 Task: Add a condition where "Hours since last SLA breach Is One hundred" in new tickets in your groups.
Action: Mouse moved to (136, 283)
Screenshot: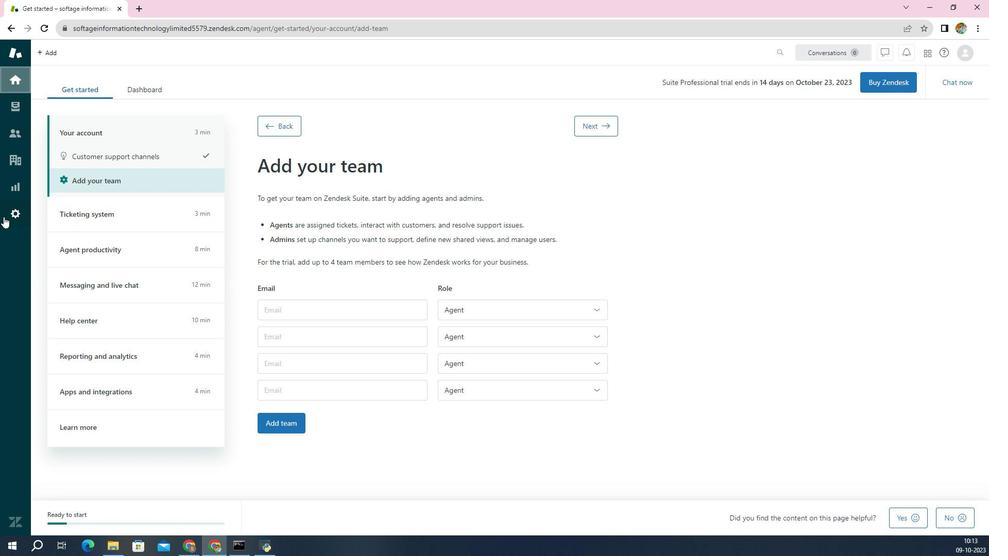 
Action: Mouse pressed left at (136, 283)
Screenshot: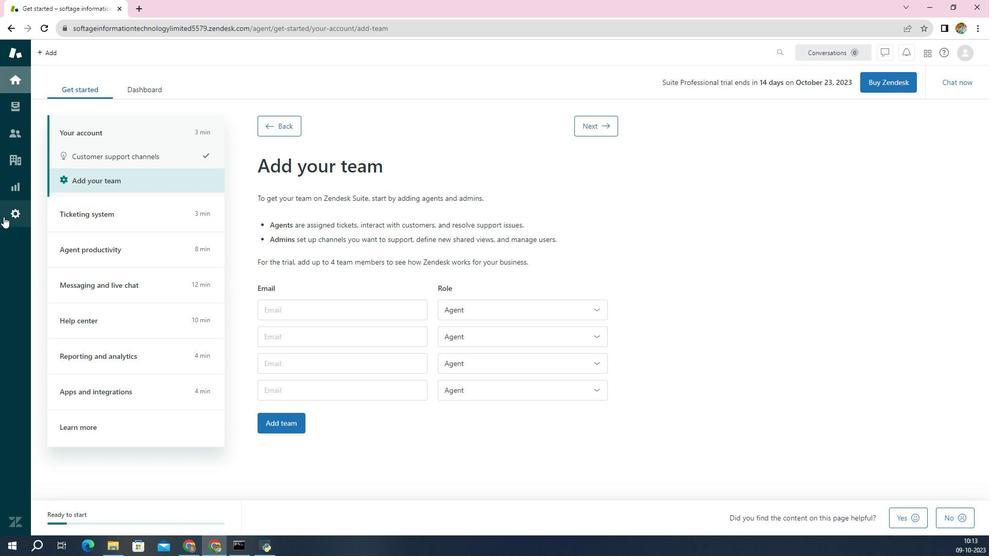 
Action: Mouse moved to (359, 423)
Screenshot: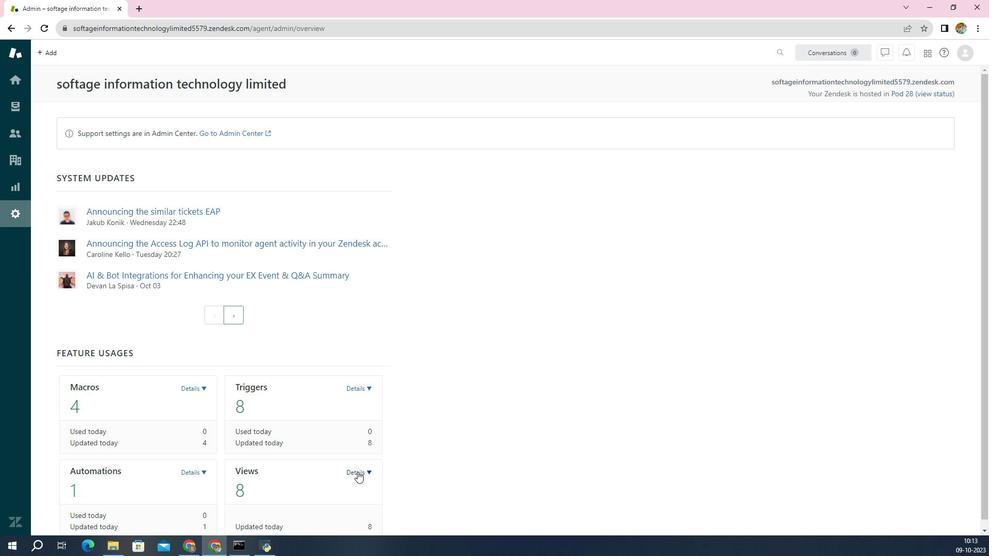 
Action: Mouse pressed left at (359, 423)
Screenshot: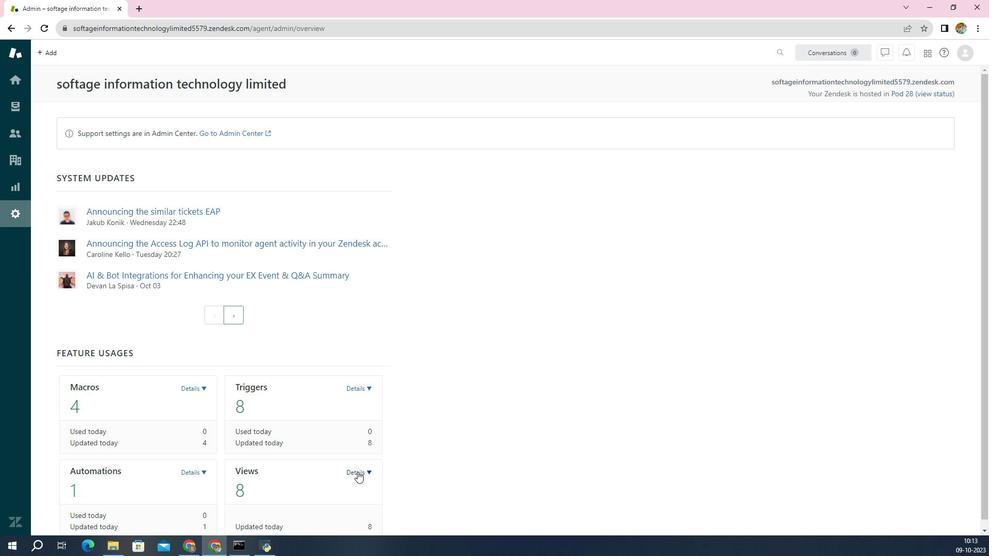 
Action: Mouse scrolled (359, 423) with delta (0, 0)
Screenshot: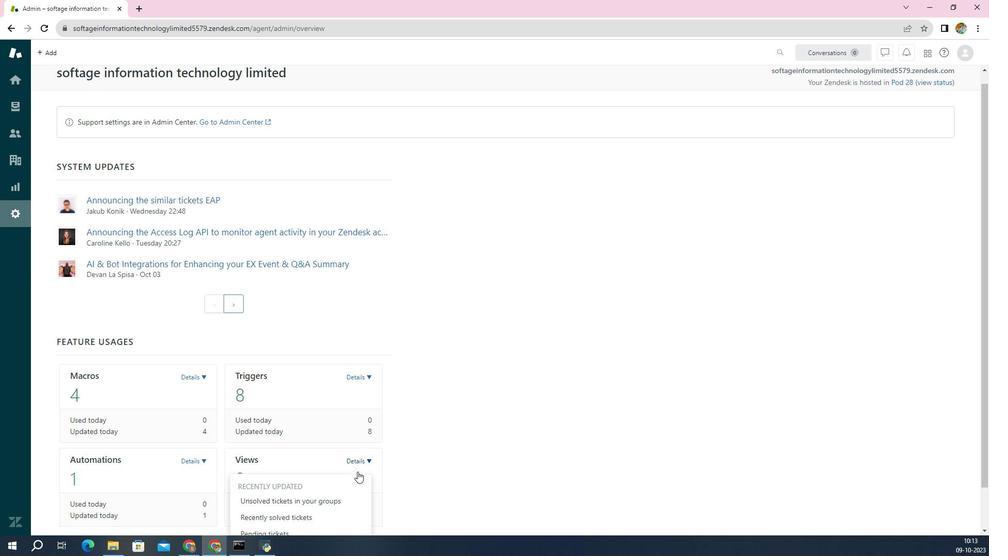 
Action: Mouse scrolled (359, 423) with delta (0, 0)
Screenshot: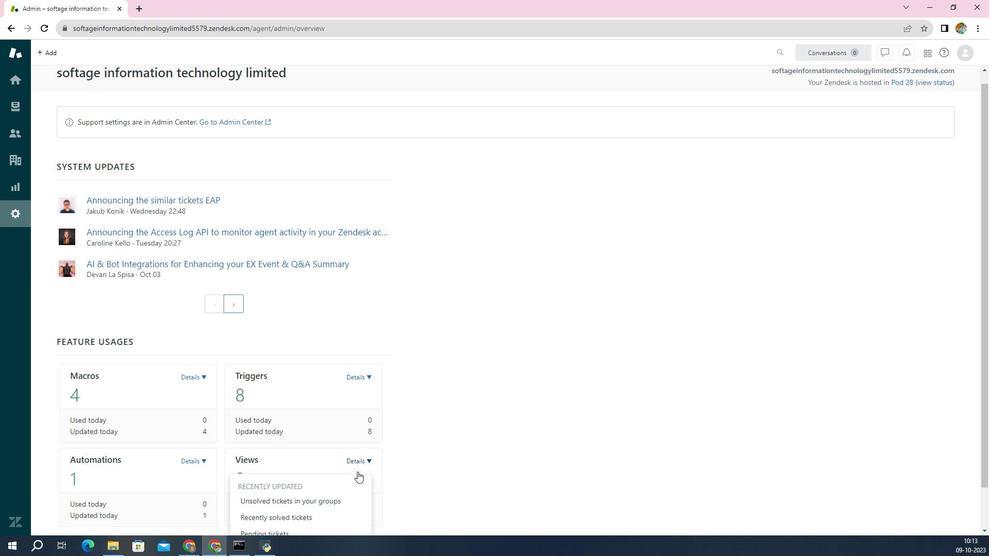 
Action: Mouse scrolled (359, 423) with delta (0, 0)
Screenshot: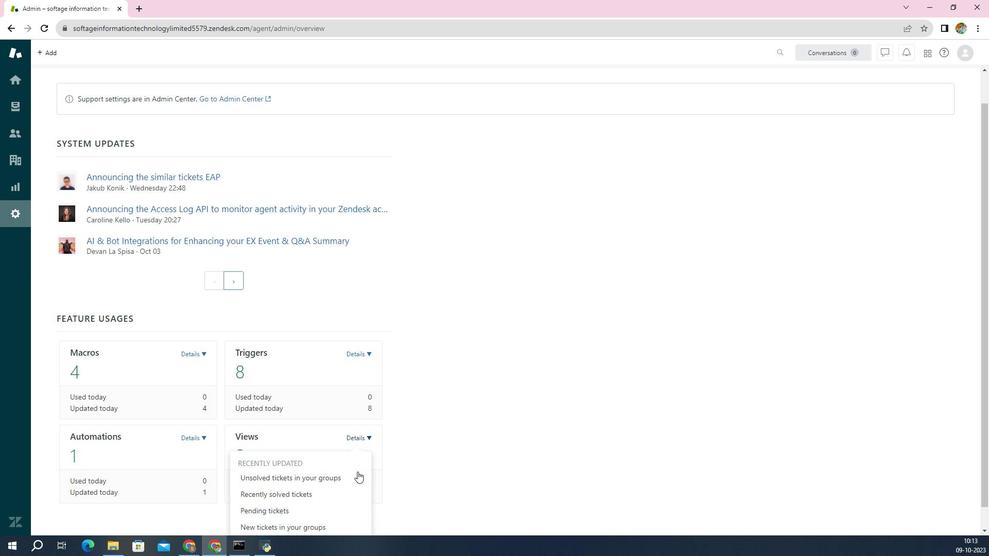 
Action: Mouse scrolled (359, 423) with delta (0, 0)
Screenshot: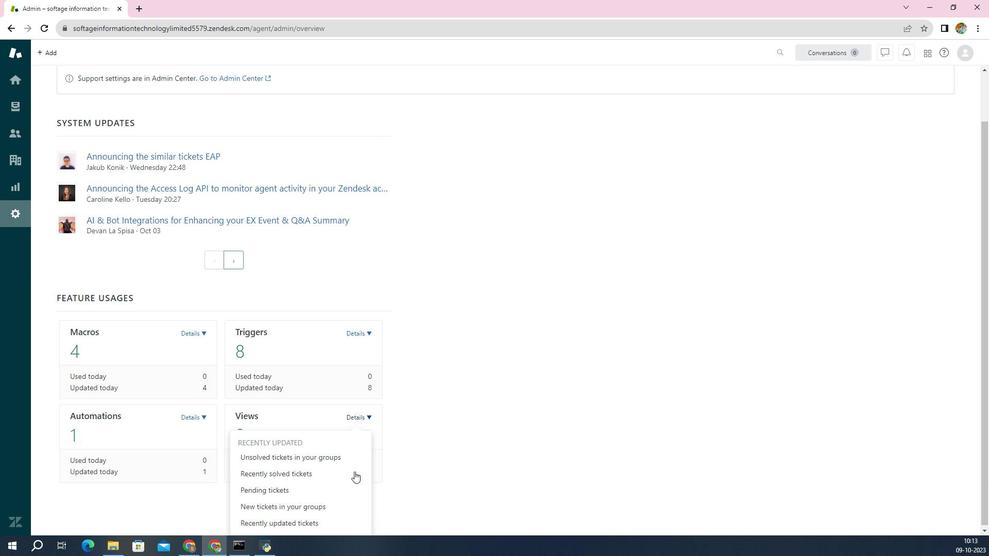 
Action: Mouse scrolled (359, 423) with delta (0, 0)
Screenshot: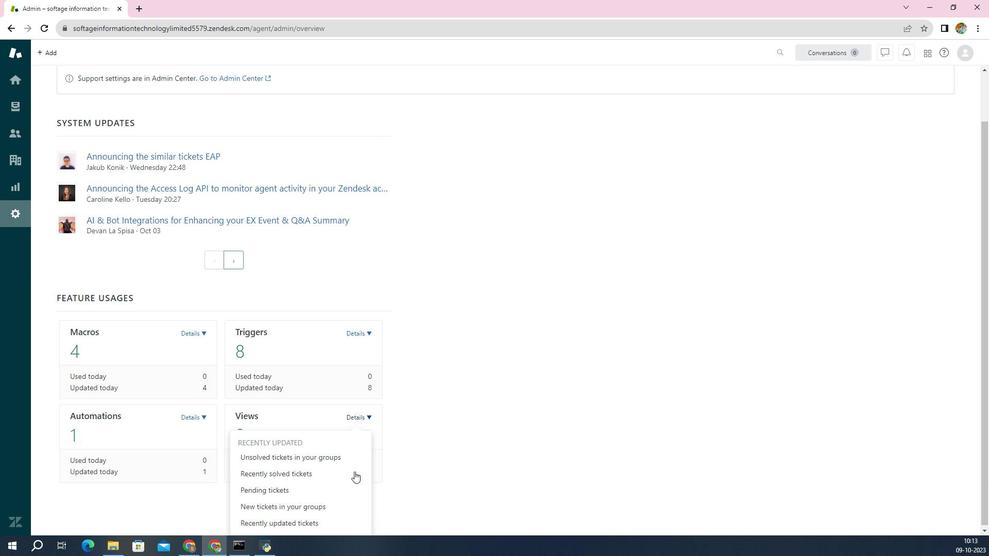 
Action: Mouse scrolled (359, 423) with delta (0, 0)
Screenshot: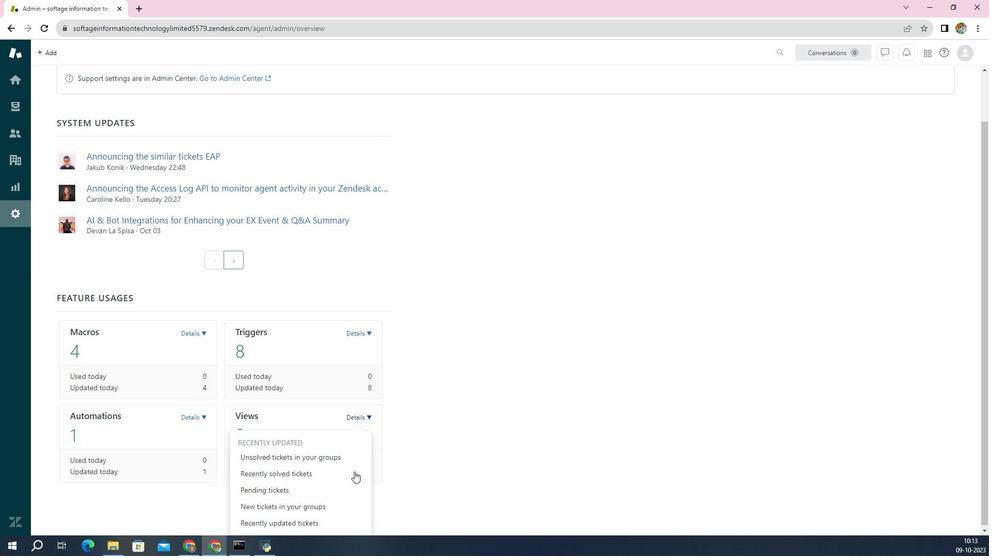 
Action: Mouse scrolled (359, 423) with delta (0, 0)
Screenshot: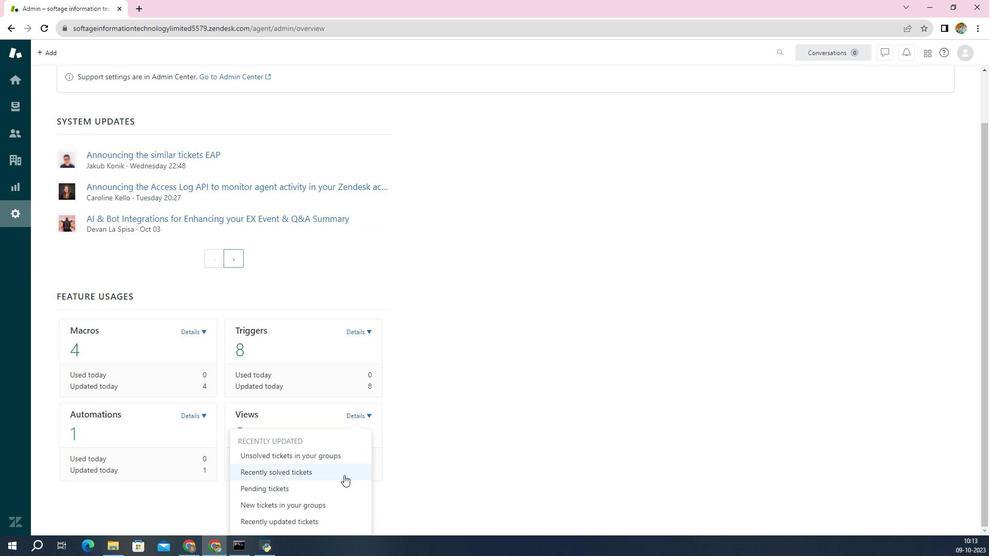 
Action: Mouse moved to (334, 441)
Screenshot: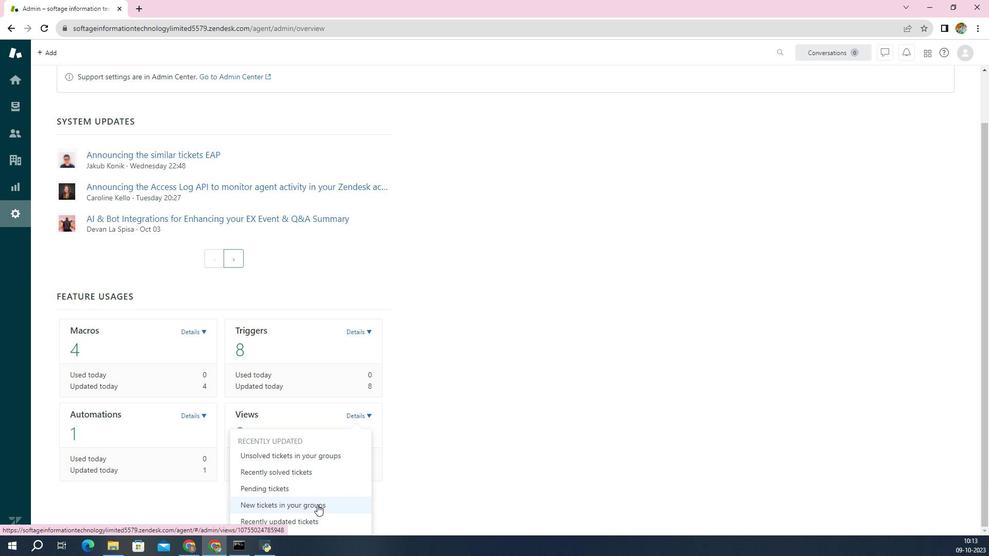 
Action: Mouse pressed left at (334, 441)
Screenshot: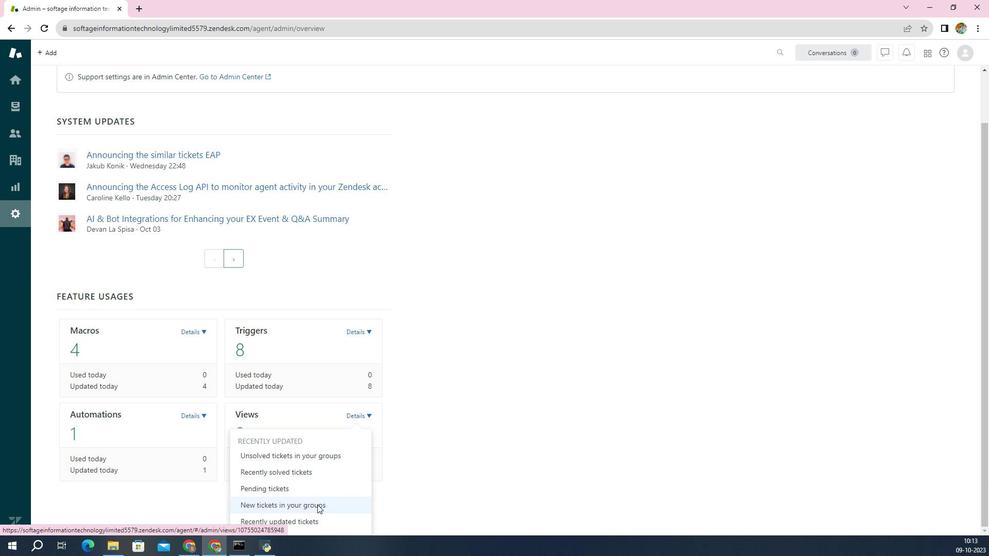 
Action: Mouse moved to (254, 356)
Screenshot: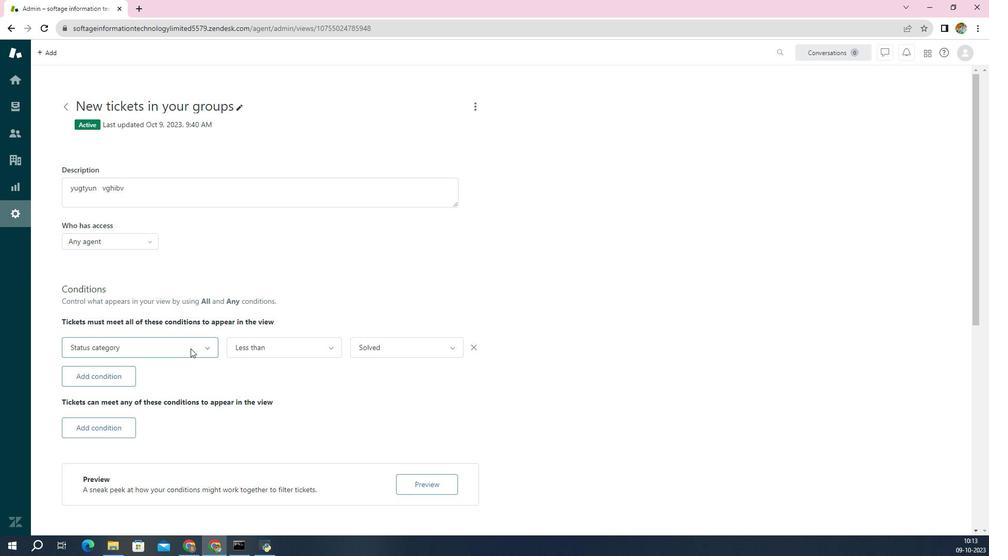
Action: Mouse pressed left at (254, 356)
Screenshot: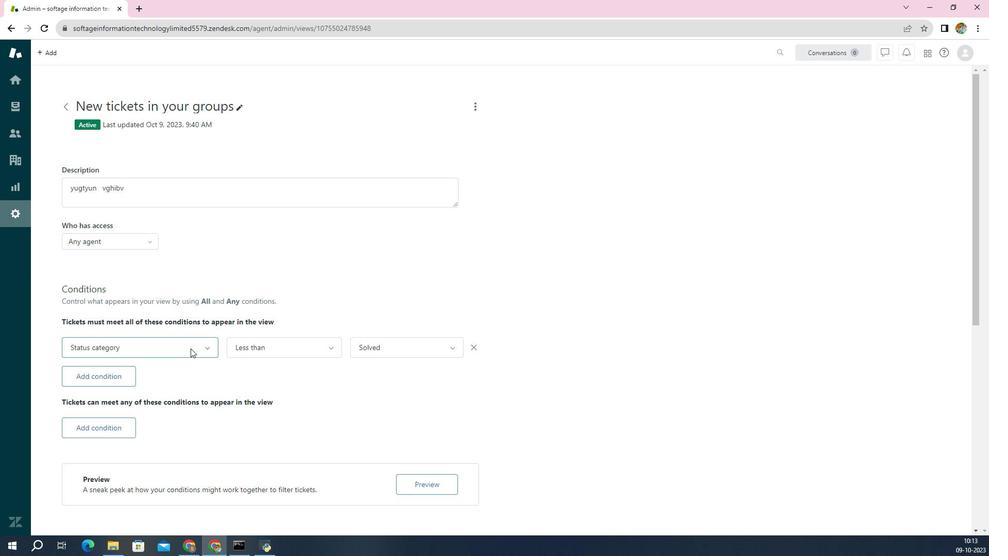 
Action: Mouse moved to (239, 329)
Screenshot: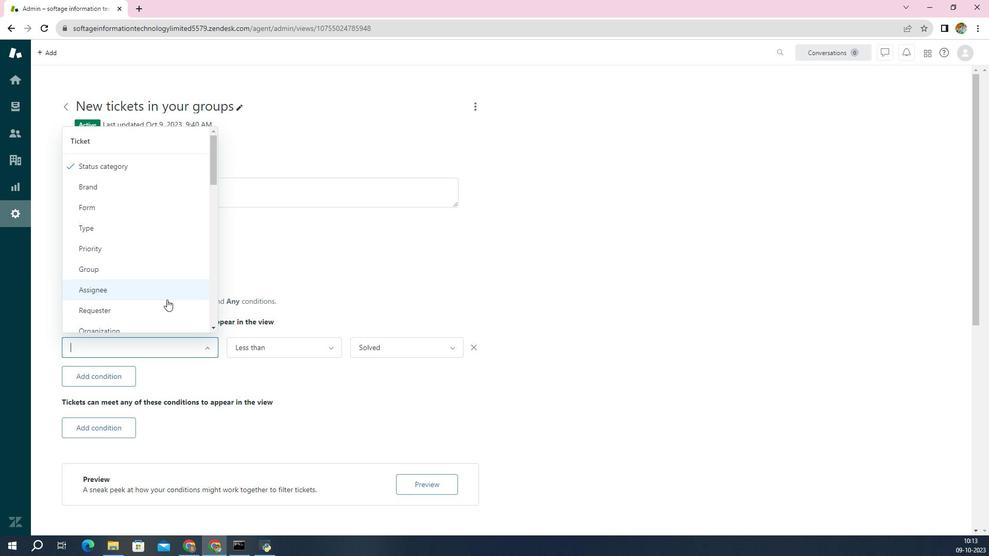 
Action: Mouse scrolled (239, 329) with delta (0, 0)
Screenshot: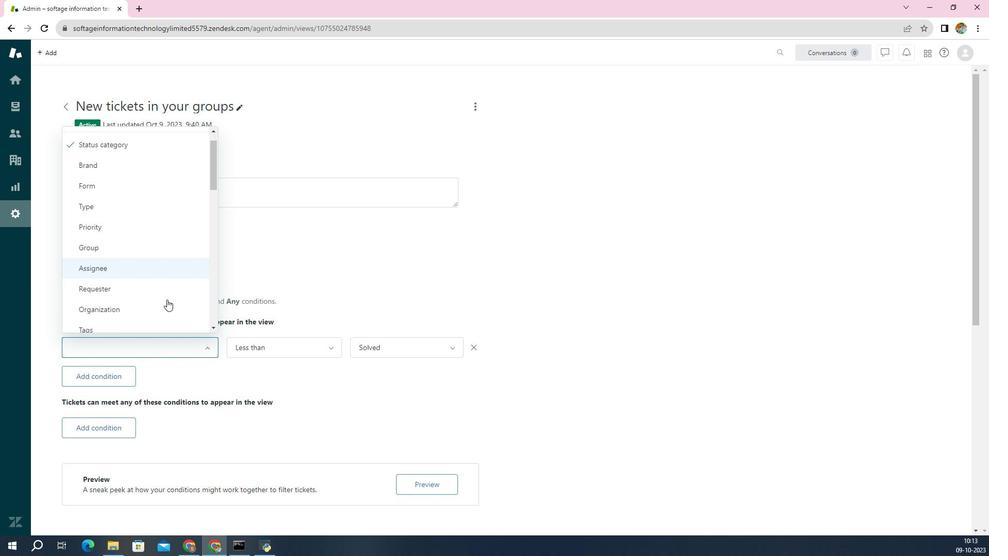 
Action: Mouse scrolled (239, 329) with delta (0, 0)
Screenshot: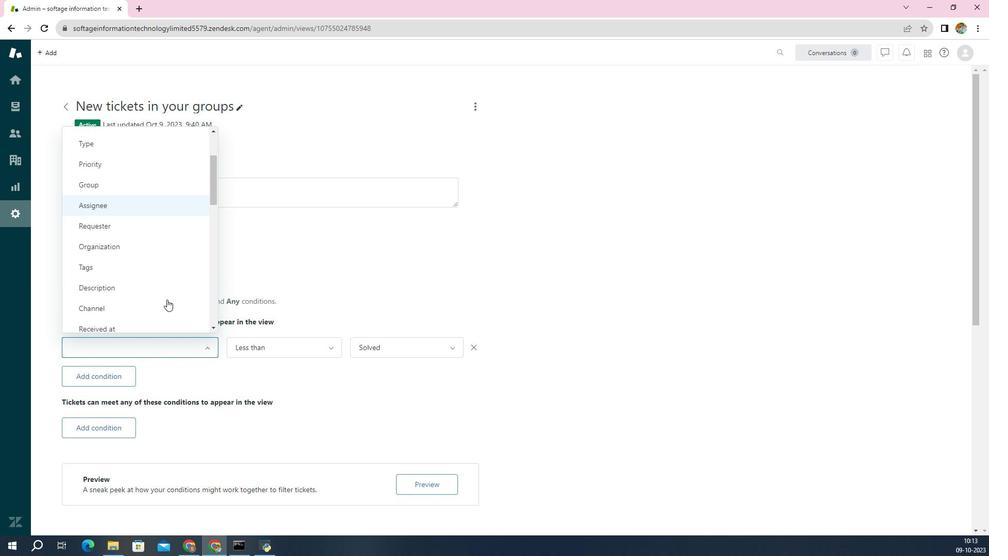 
Action: Mouse scrolled (239, 329) with delta (0, 0)
Screenshot: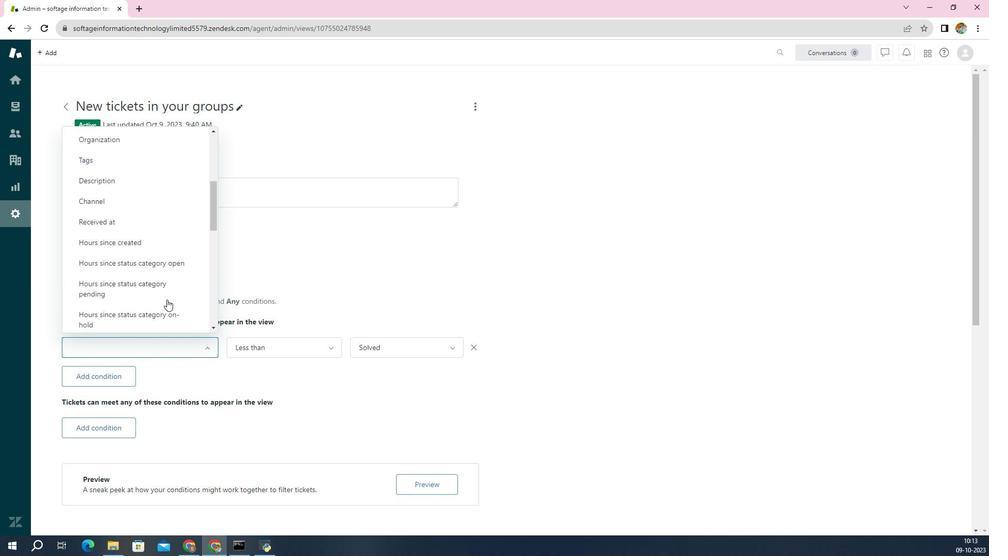 
Action: Mouse scrolled (239, 329) with delta (0, 0)
Screenshot: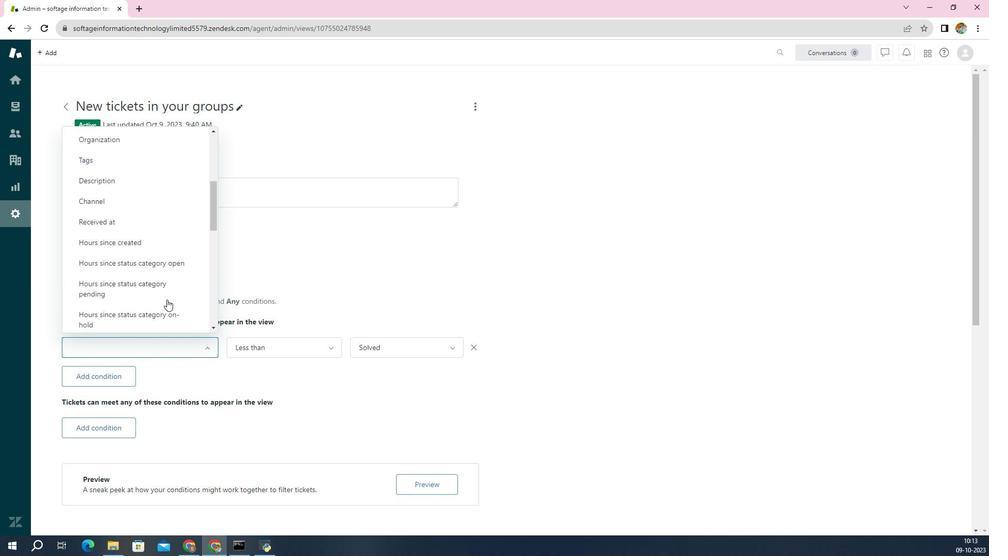 
Action: Mouse scrolled (239, 329) with delta (0, 0)
Screenshot: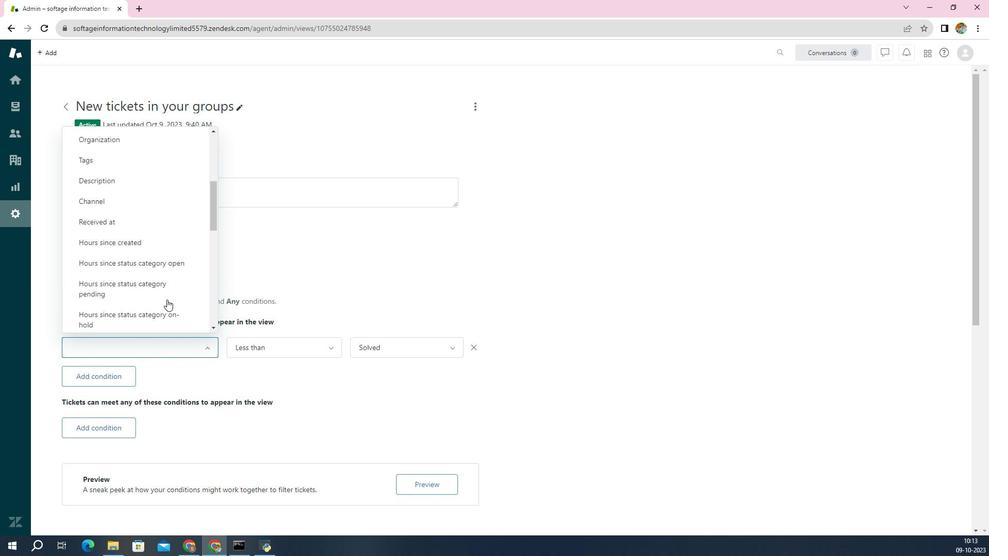 
Action: Mouse scrolled (239, 329) with delta (0, 0)
Screenshot: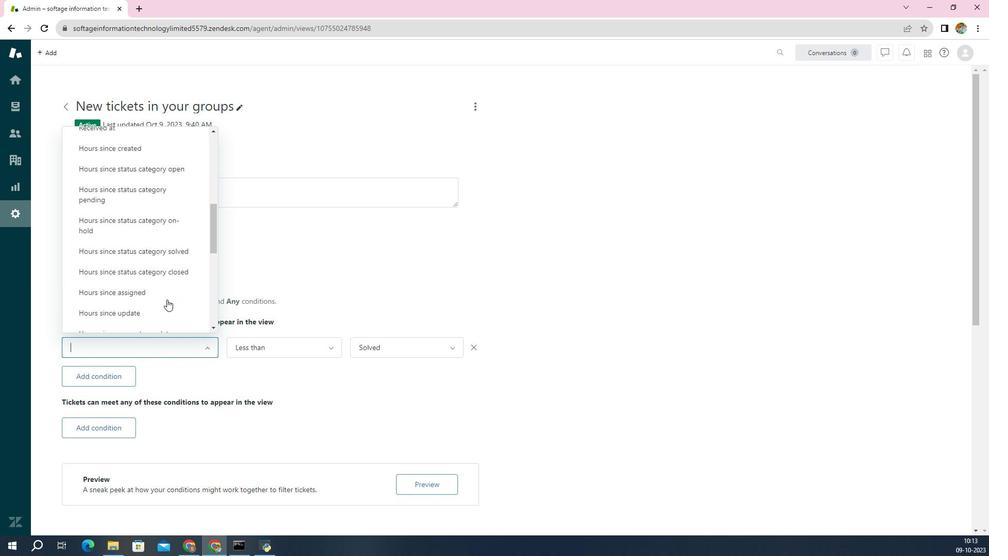 
Action: Mouse scrolled (239, 329) with delta (0, 0)
Screenshot: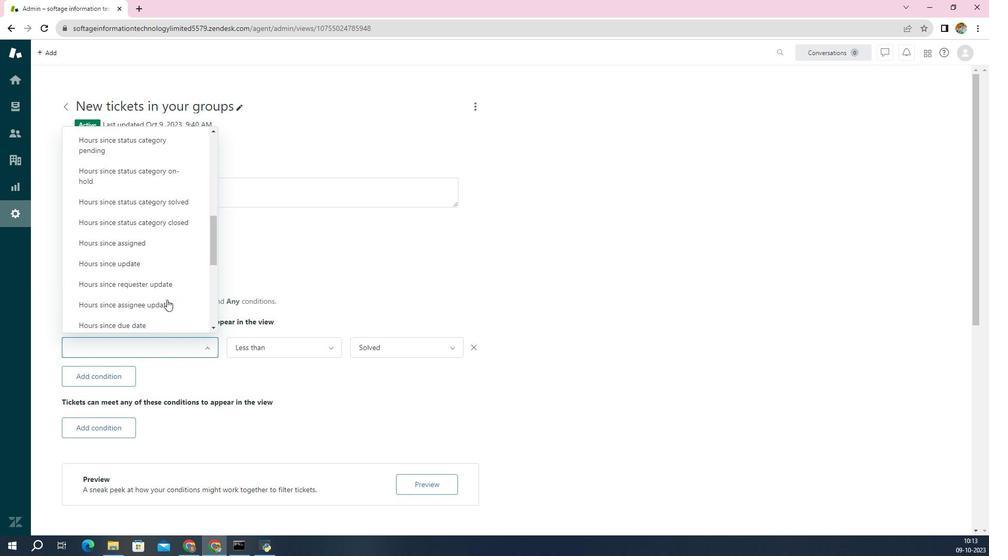 
Action: Mouse scrolled (239, 329) with delta (0, 0)
Screenshot: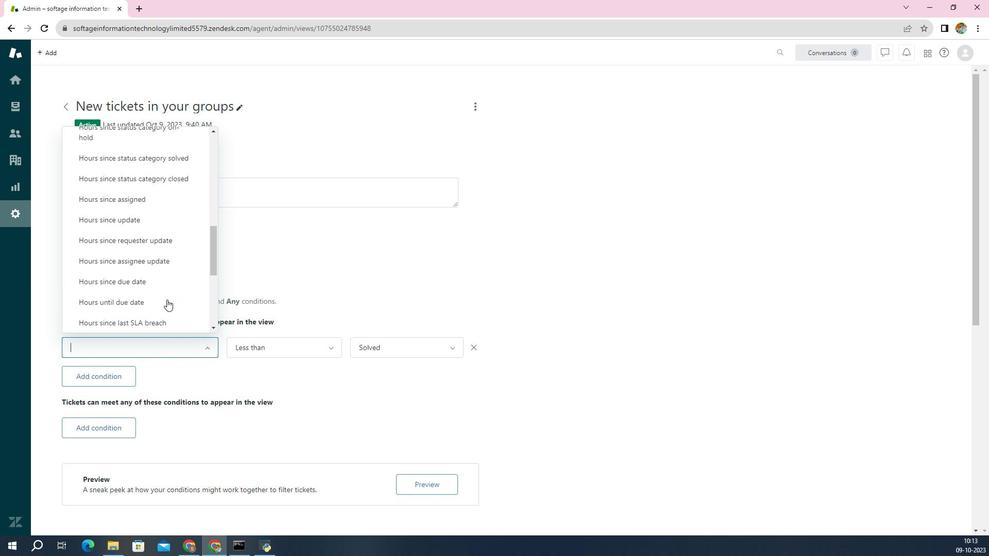 
Action: Mouse moved to (236, 326)
Screenshot: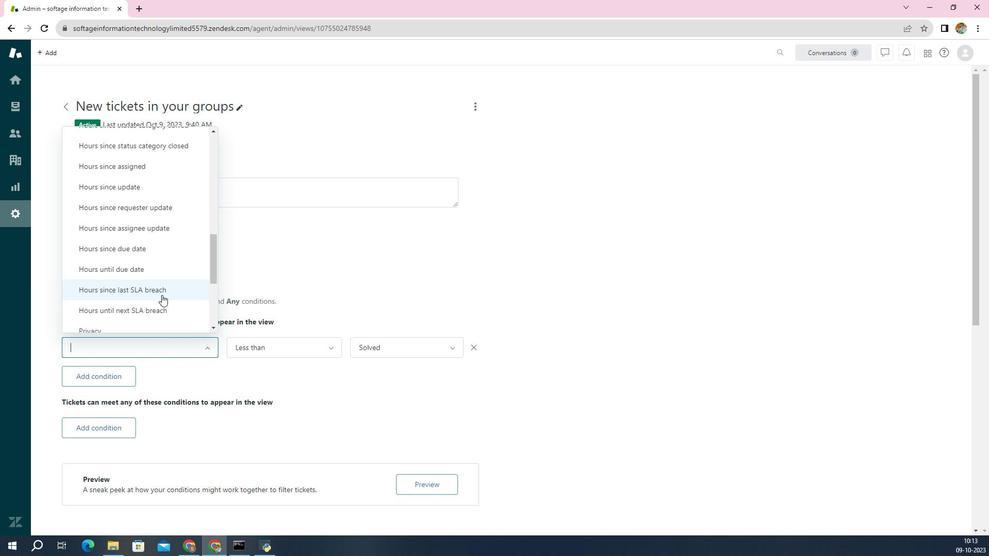 
Action: Mouse pressed left at (236, 326)
Screenshot: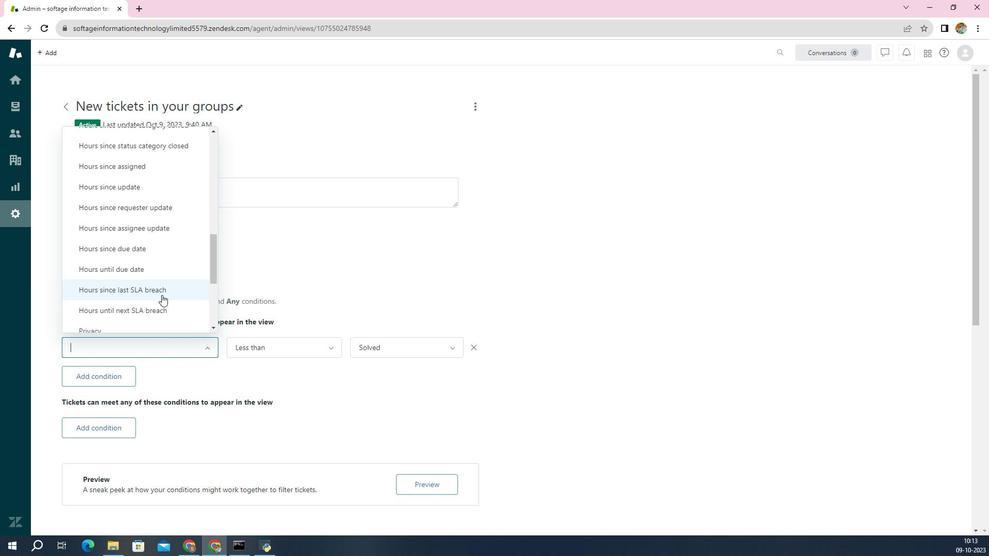 
Action: Mouse moved to (317, 358)
Screenshot: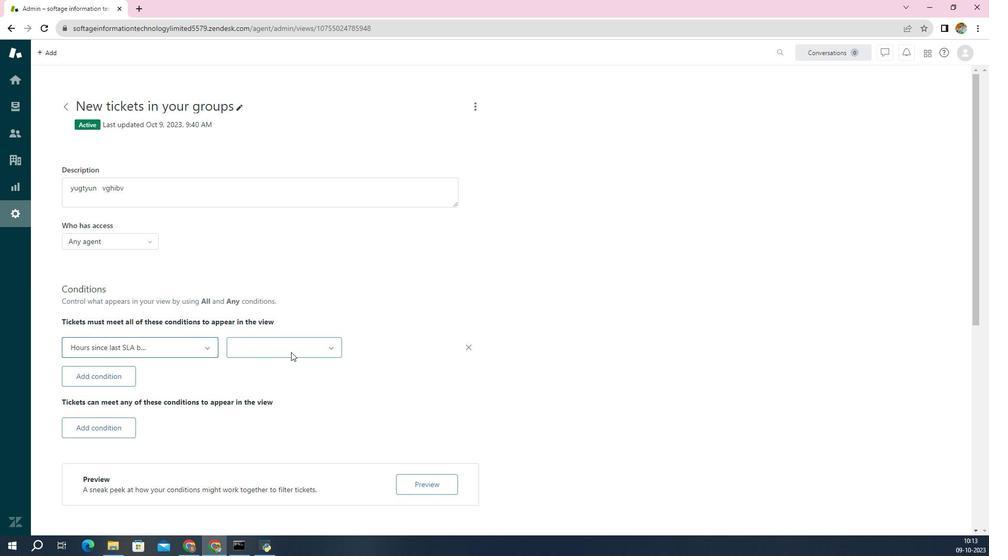 
Action: Mouse pressed left at (317, 358)
Screenshot: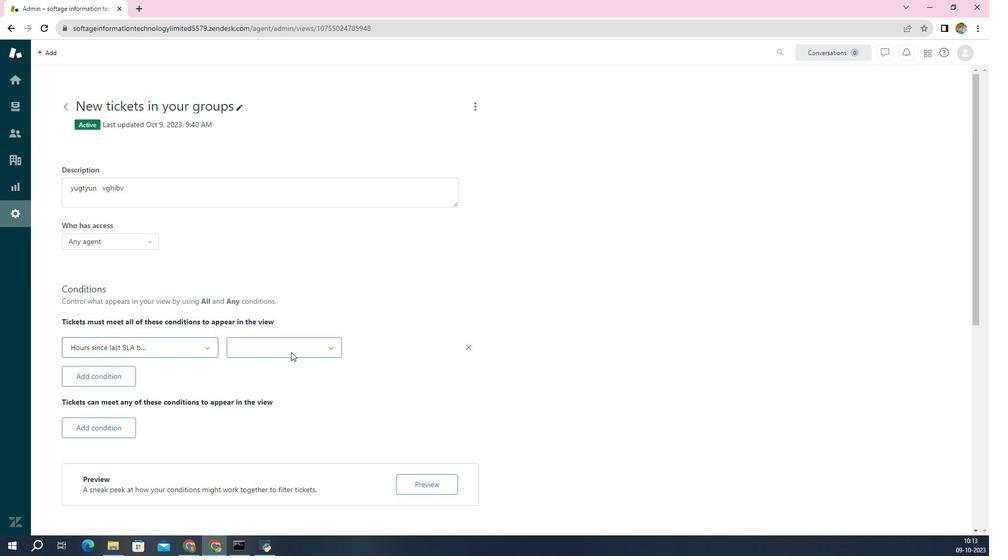 
Action: Mouse moved to (307, 395)
Screenshot: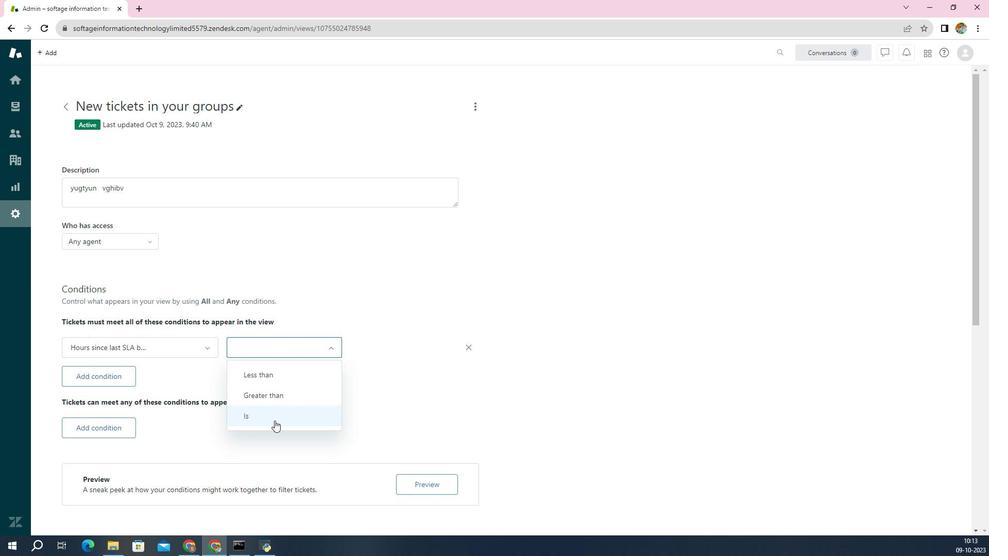 
Action: Mouse pressed left at (307, 395)
Screenshot: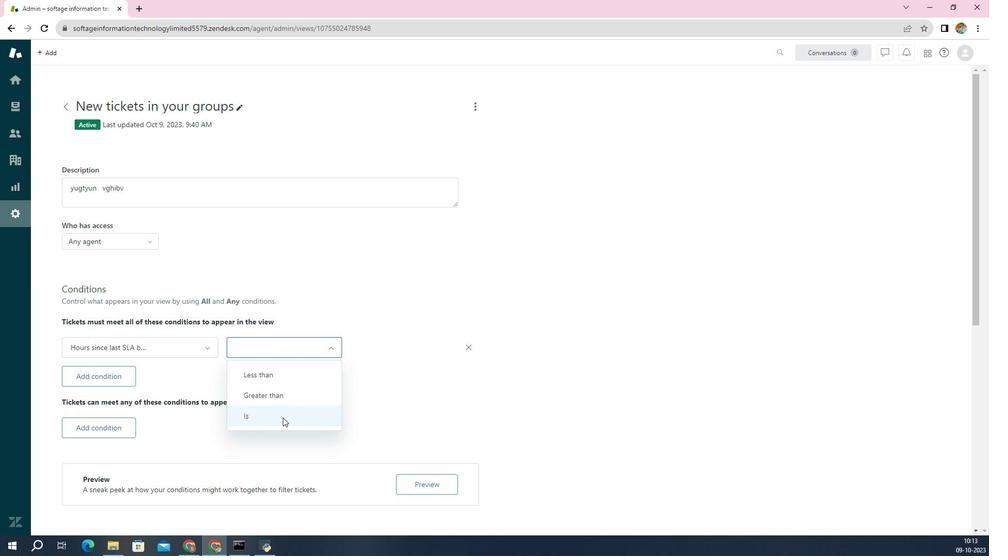 
Action: Mouse moved to (366, 357)
Screenshot: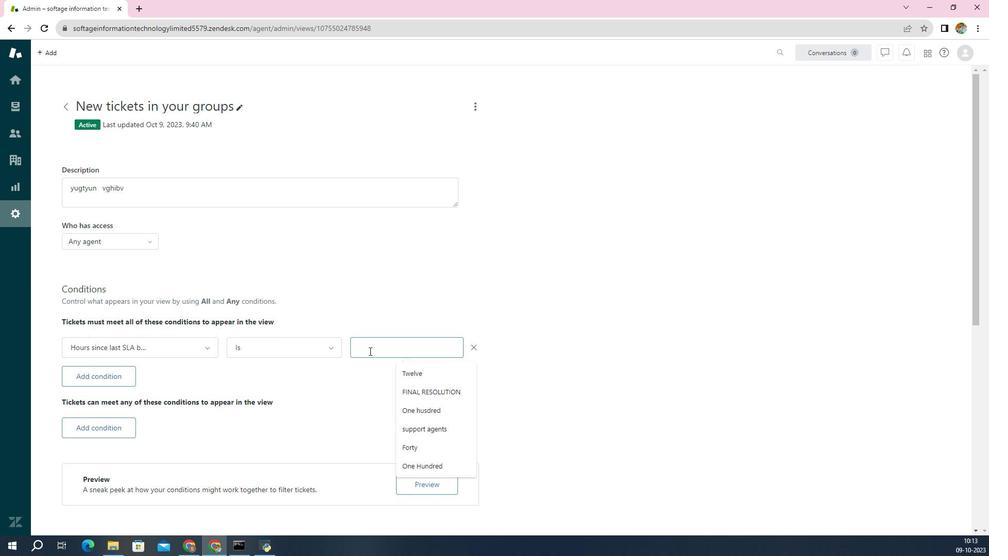 
Action: Mouse pressed left at (366, 357)
Screenshot: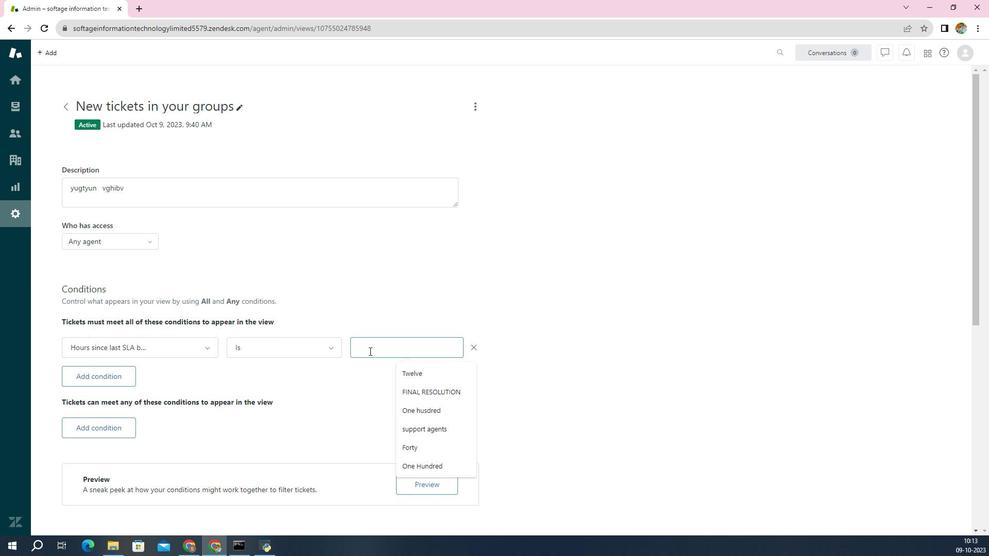 
Action: Mouse moved to (395, 419)
Screenshot: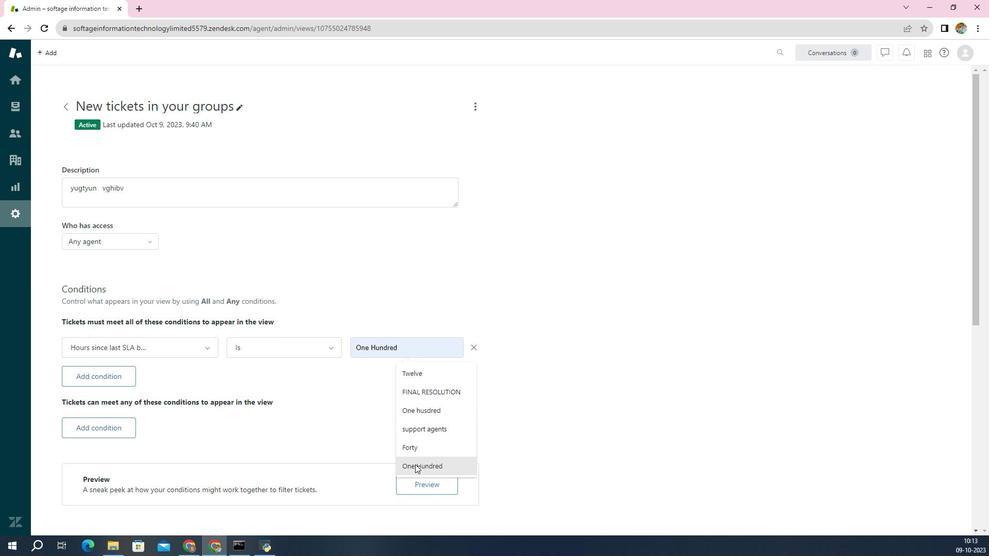 
Action: Mouse pressed left at (395, 419)
Screenshot: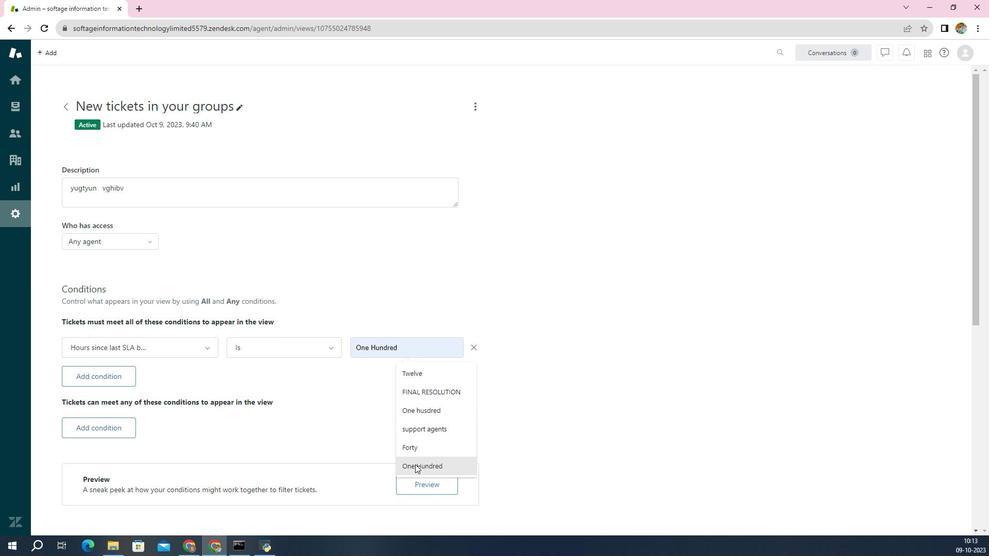 
Action: Mouse moved to (377, 372)
Screenshot: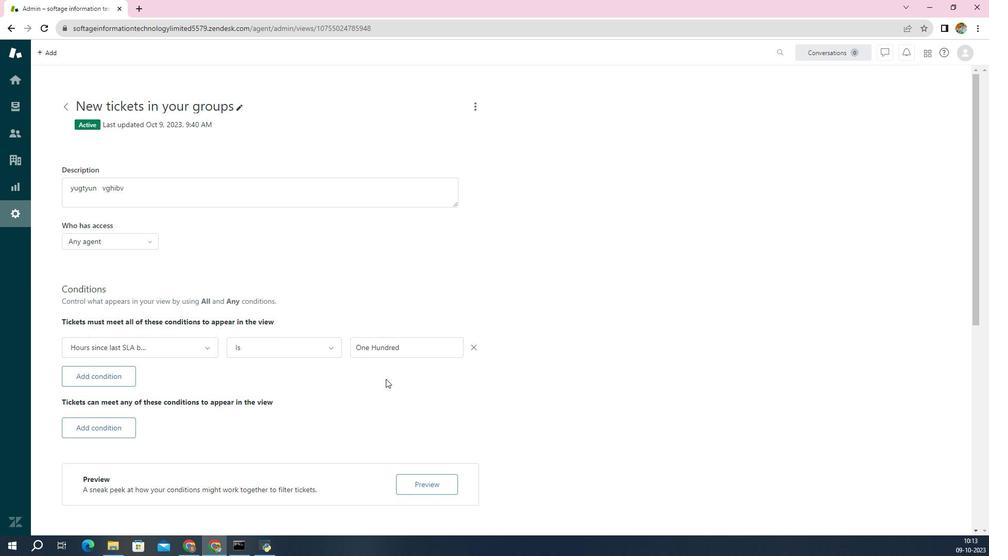 
Action: Mouse pressed left at (377, 372)
Screenshot: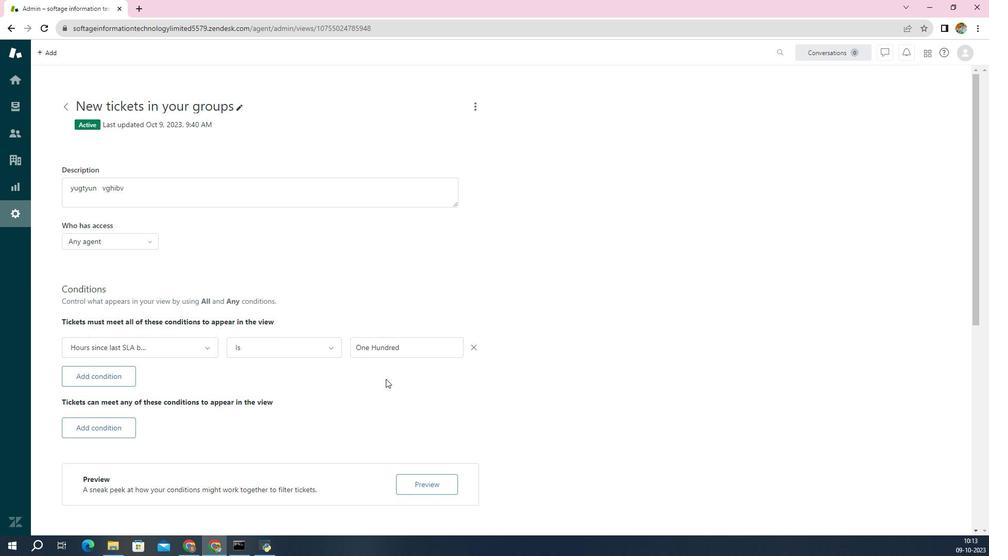 
